 Task: Select a schedule automation every first thursday of the month at 01:00 PM.
Action: Mouse moved to (451, 491)
Screenshot: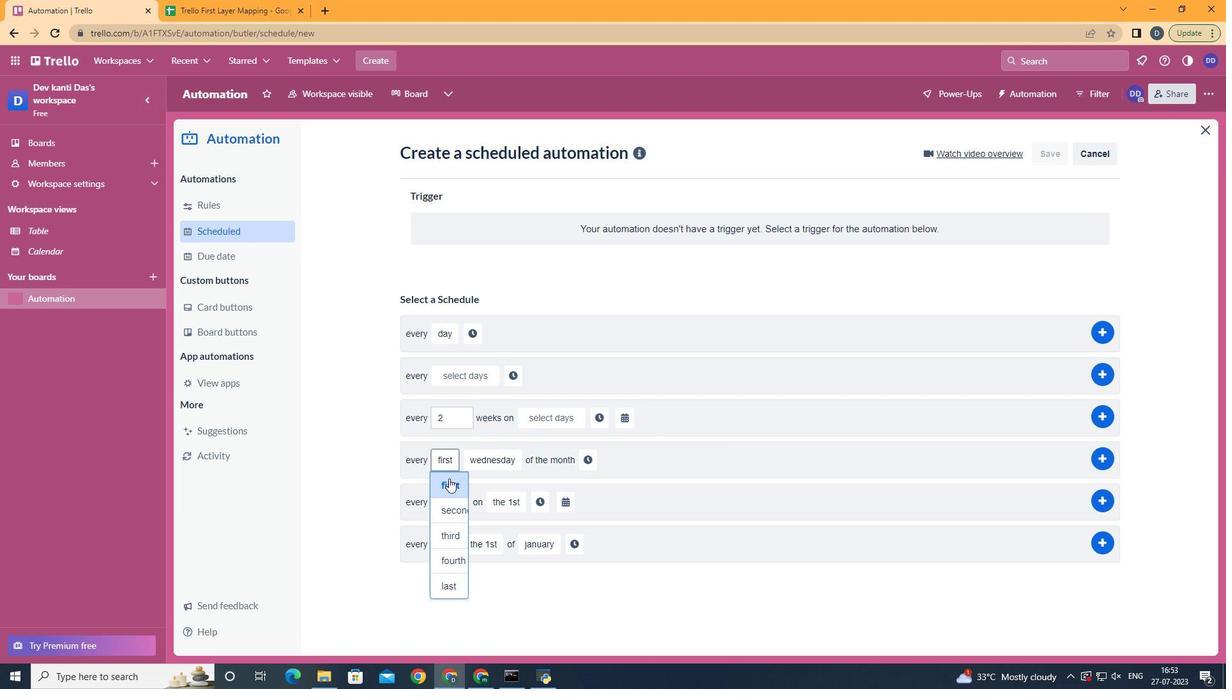 
Action: Mouse pressed left at (451, 491)
Screenshot: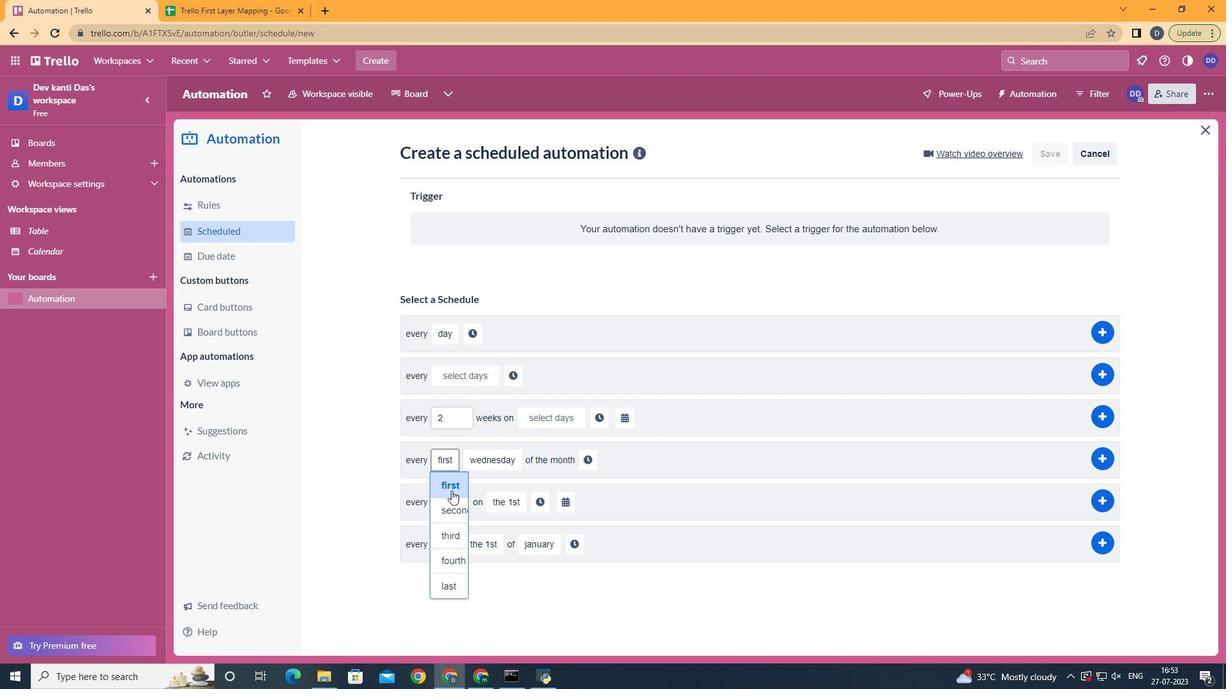 
Action: Mouse moved to (501, 560)
Screenshot: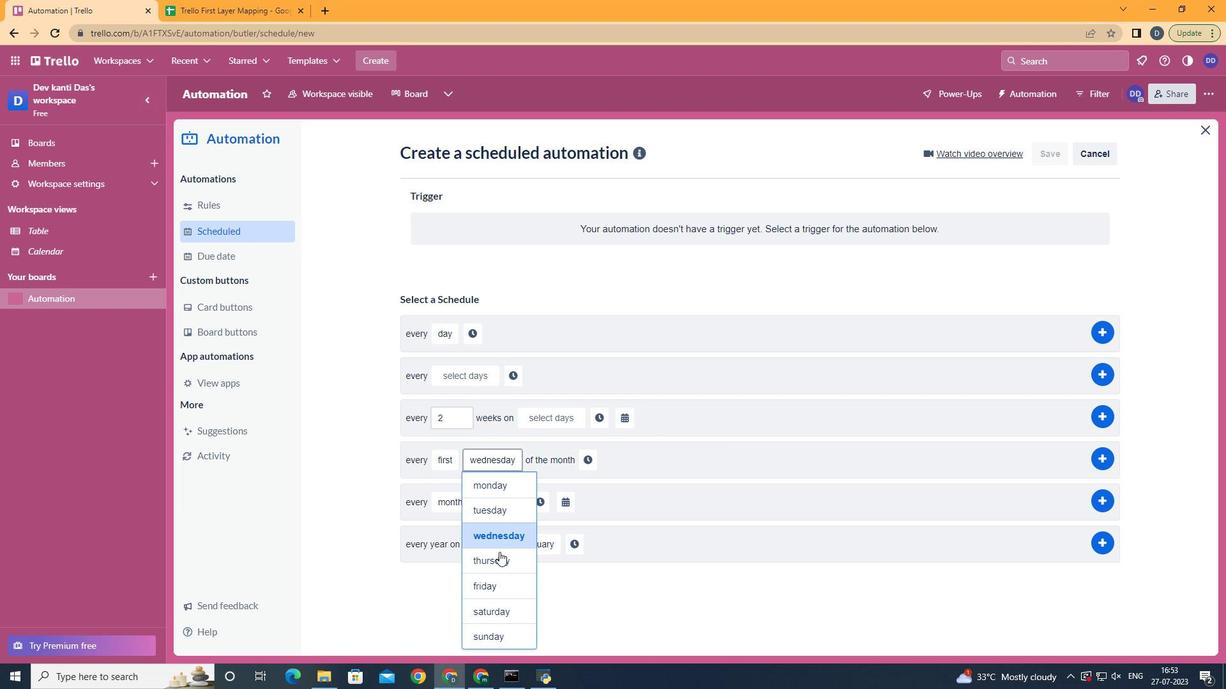 
Action: Mouse pressed left at (501, 560)
Screenshot: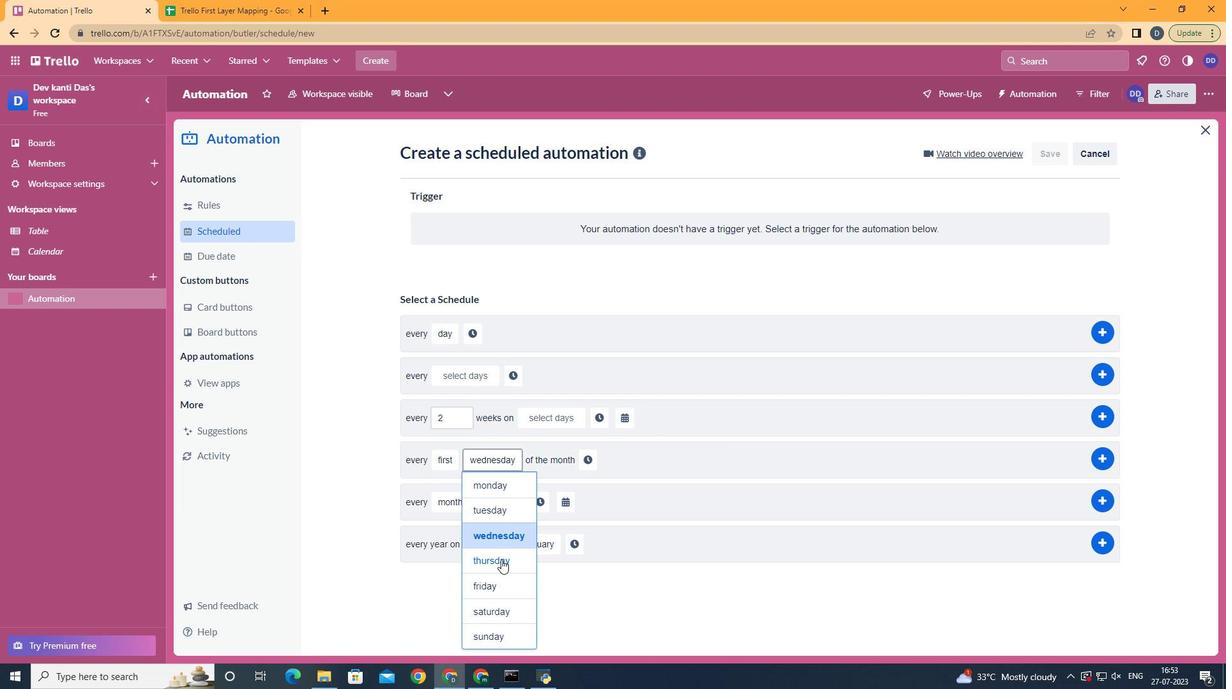 
Action: Mouse moved to (576, 458)
Screenshot: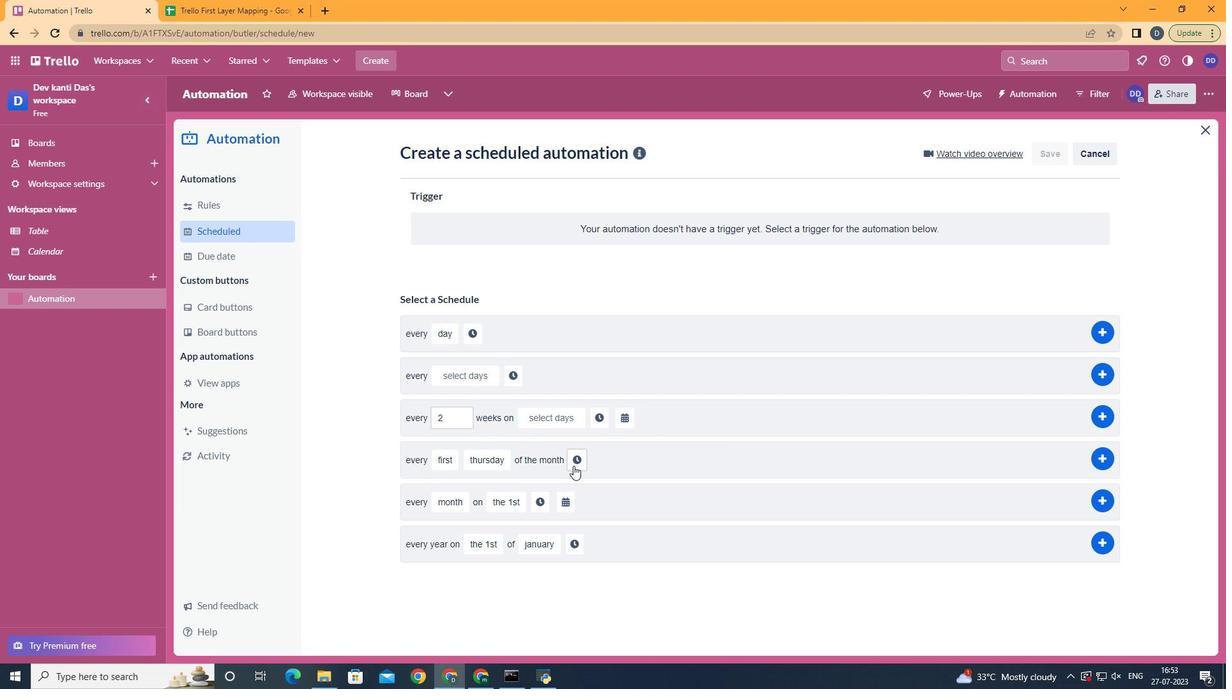 
Action: Mouse pressed left at (576, 458)
Screenshot: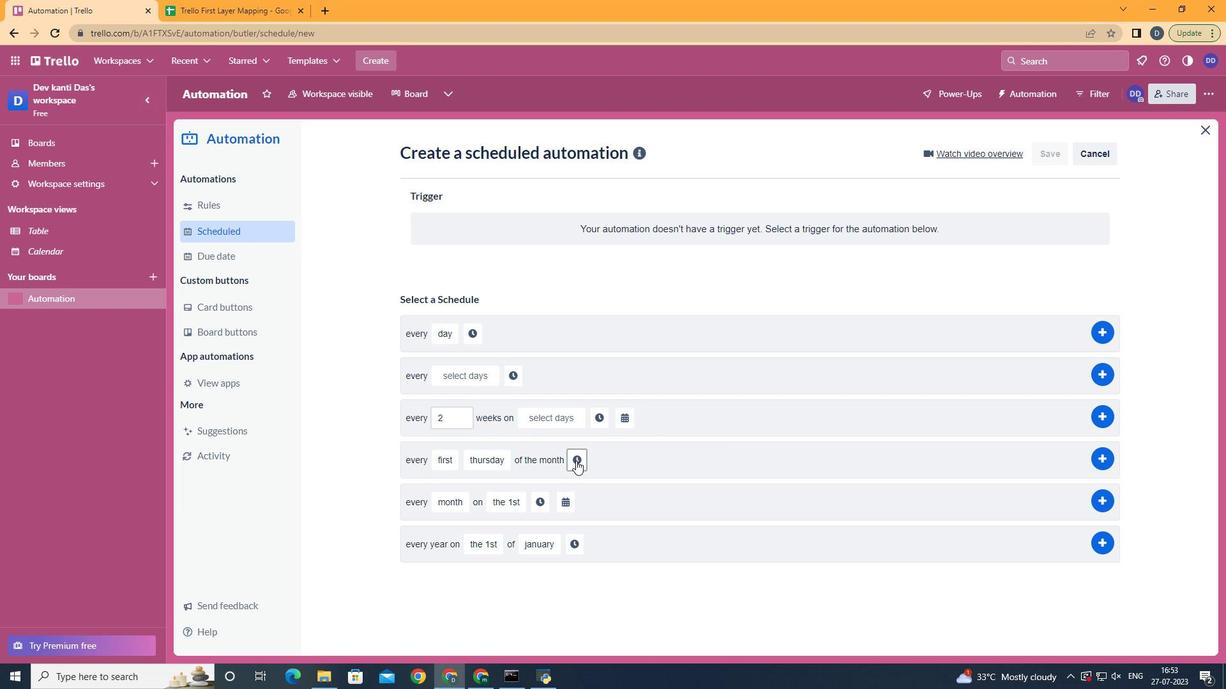 
Action: Mouse moved to (616, 463)
Screenshot: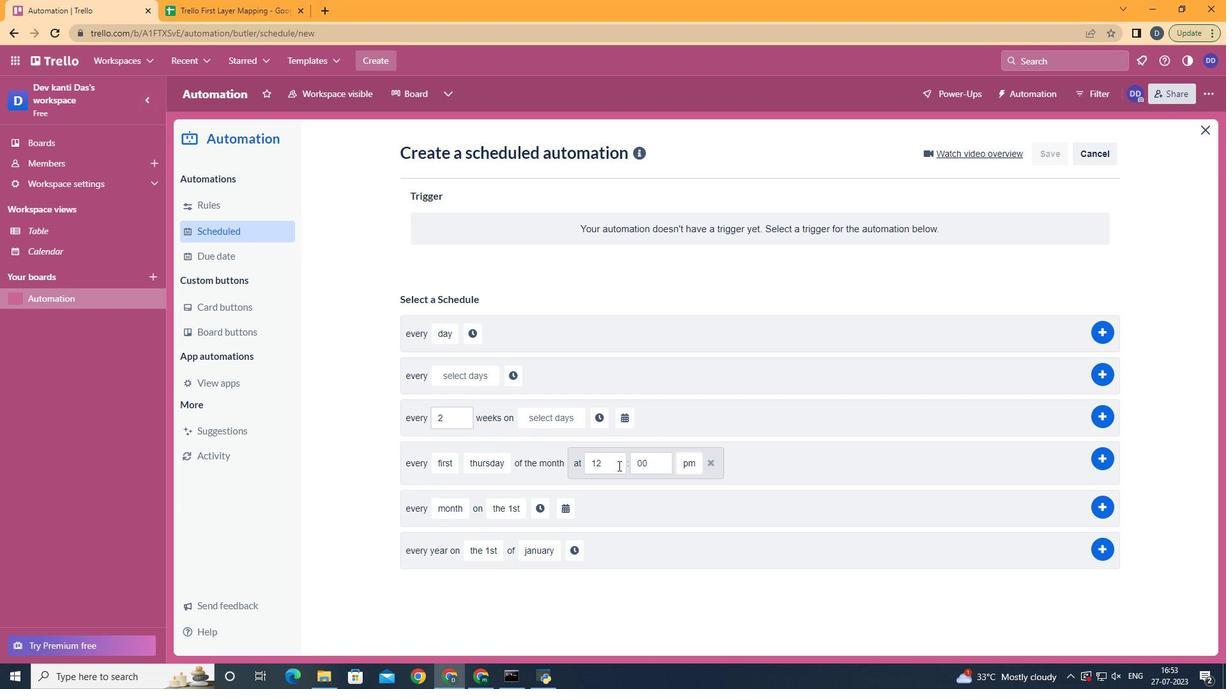 
Action: Mouse pressed left at (616, 463)
Screenshot: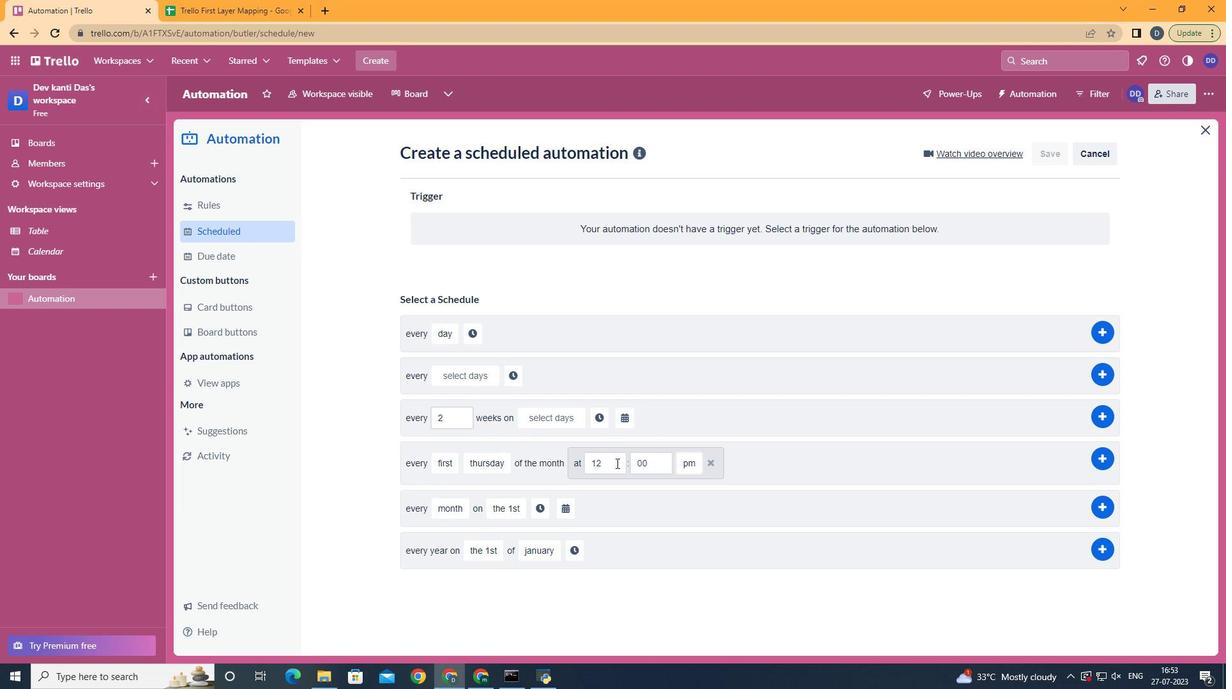 
Action: Key pressed <Key.backspace><Key.backspace>01
Screenshot: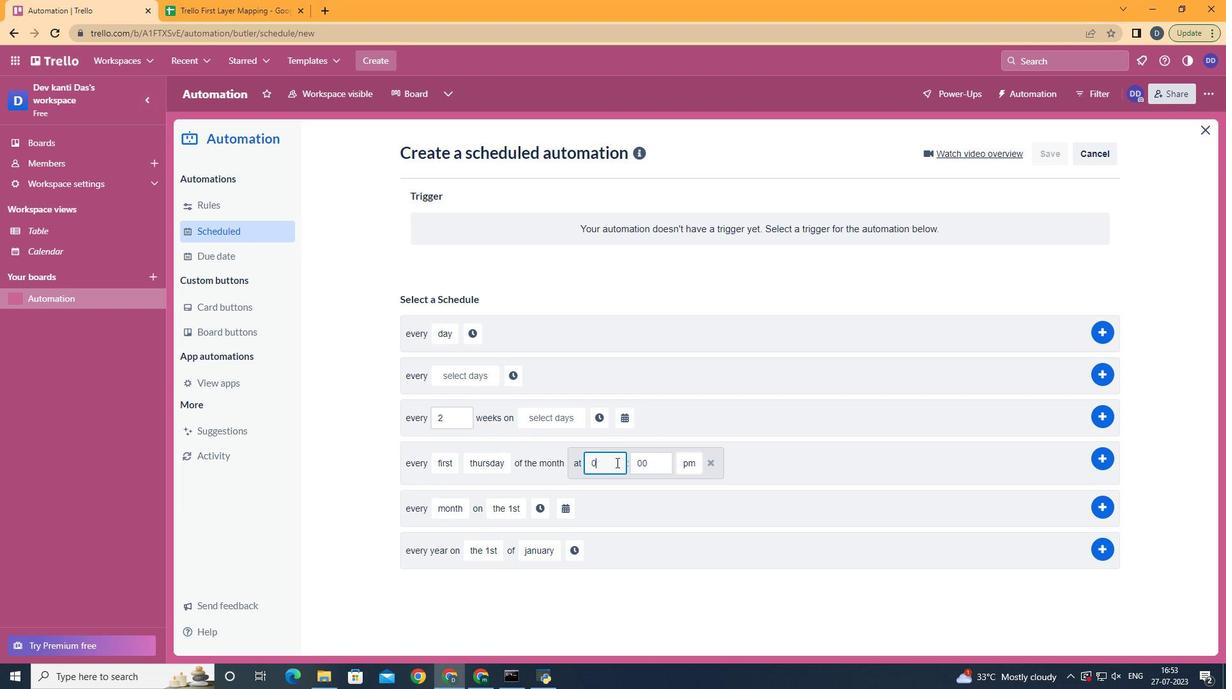 
Action: Mouse moved to (695, 514)
Screenshot: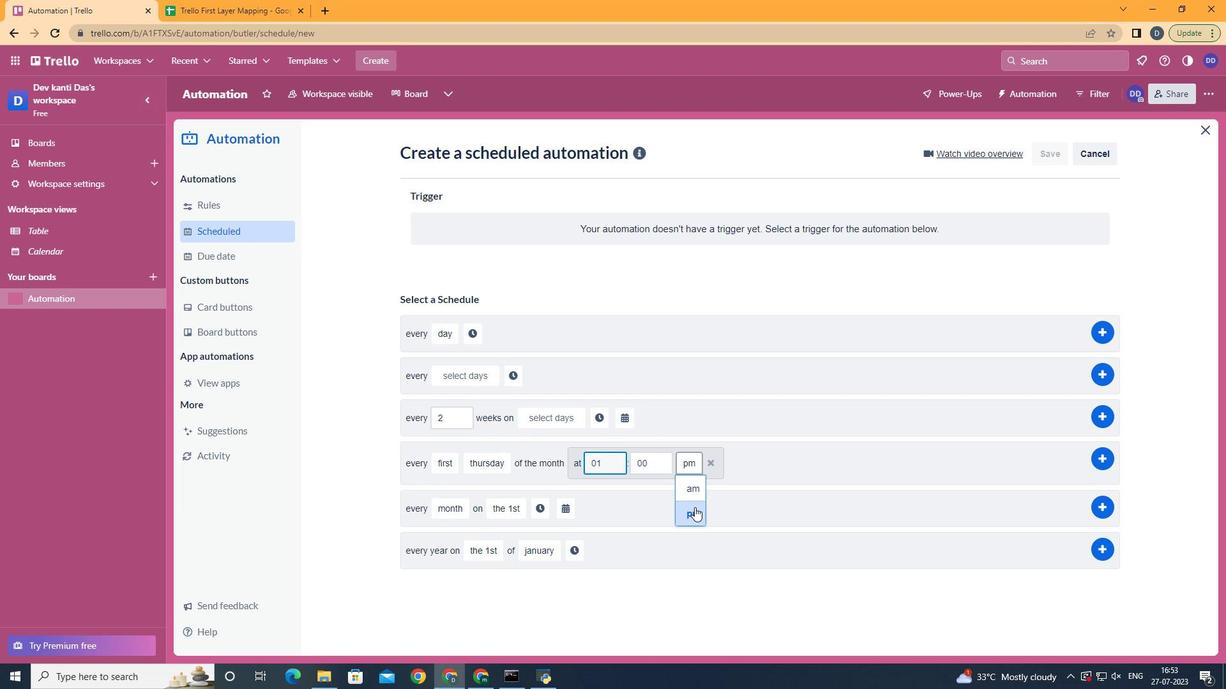 
Action: Mouse pressed left at (695, 514)
Screenshot: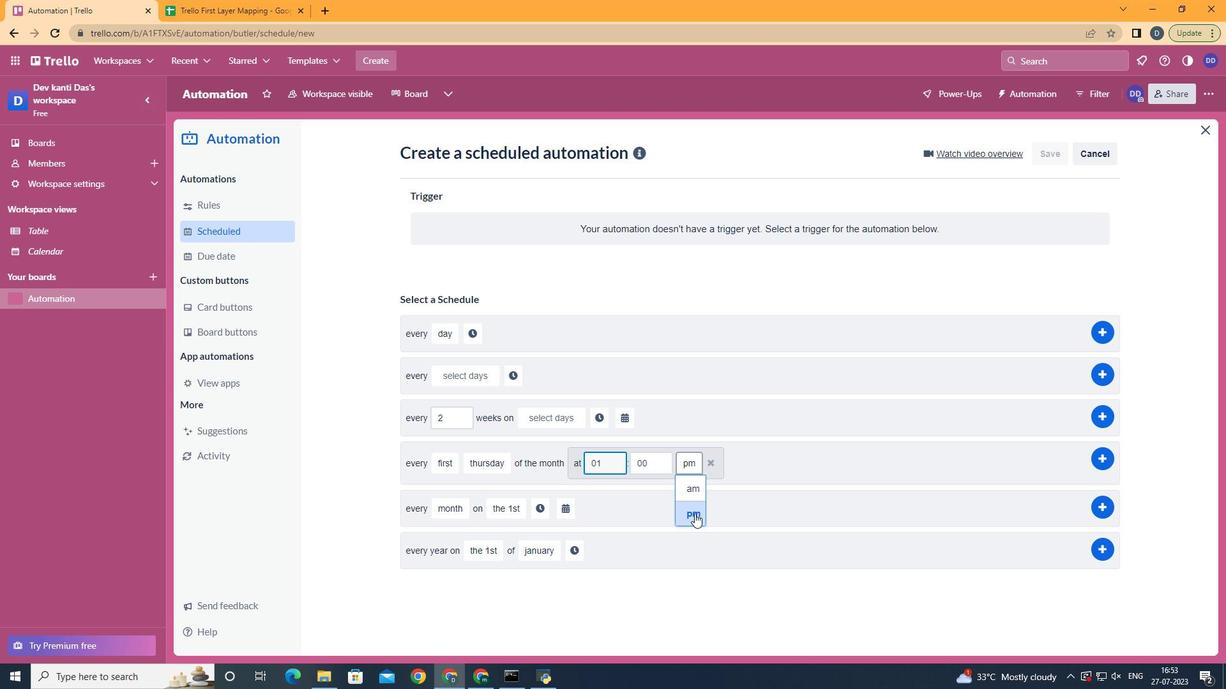 
Action: Mouse moved to (741, 481)
Screenshot: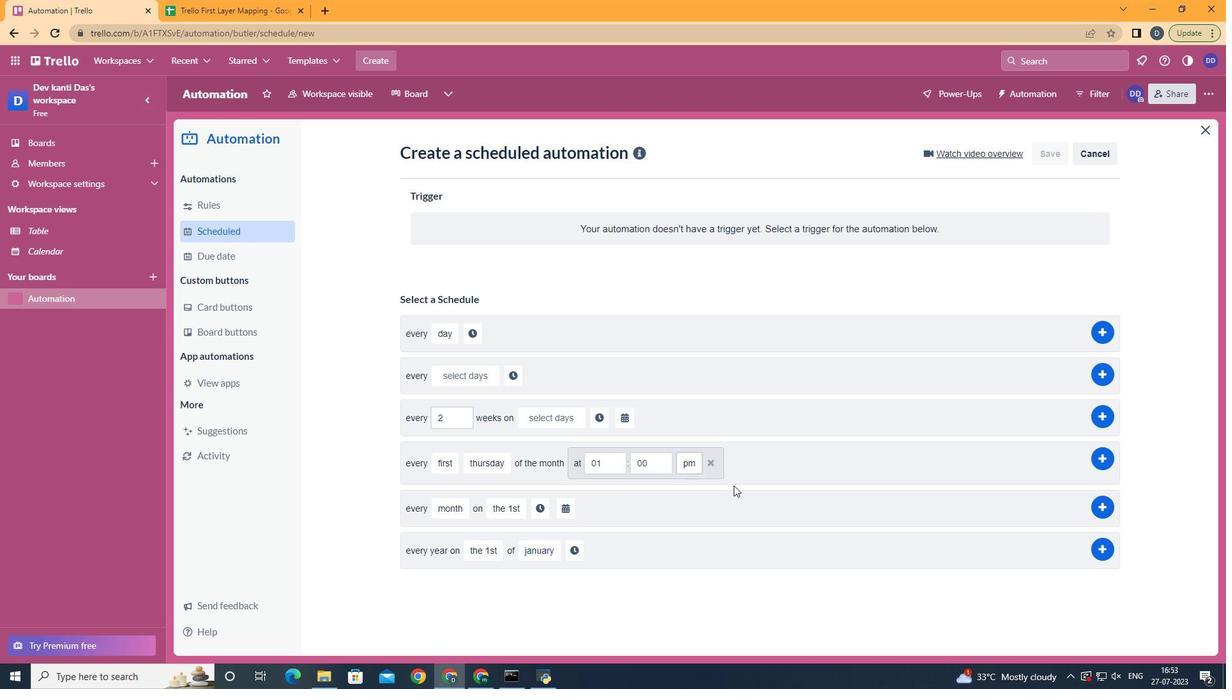 
